Task: Set the "Adaptive logic" for "Unified adaptive streaming for DASH/HLS" to "Fixed Bandwidth".
Action: Mouse moved to (112, 15)
Screenshot: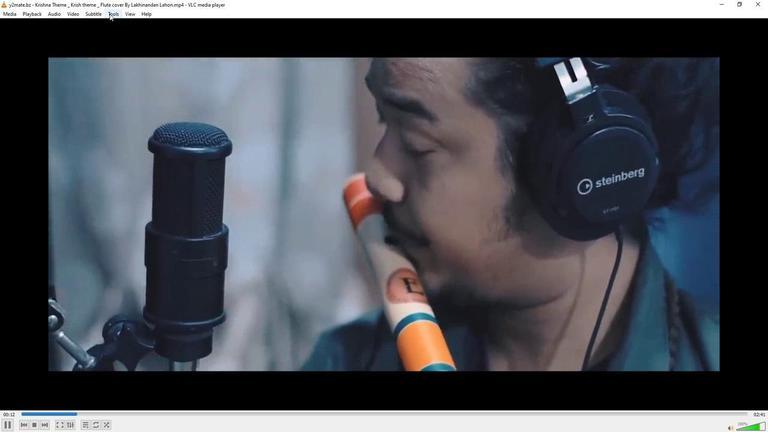 
Action: Mouse pressed left at (112, 15)
Screenshot: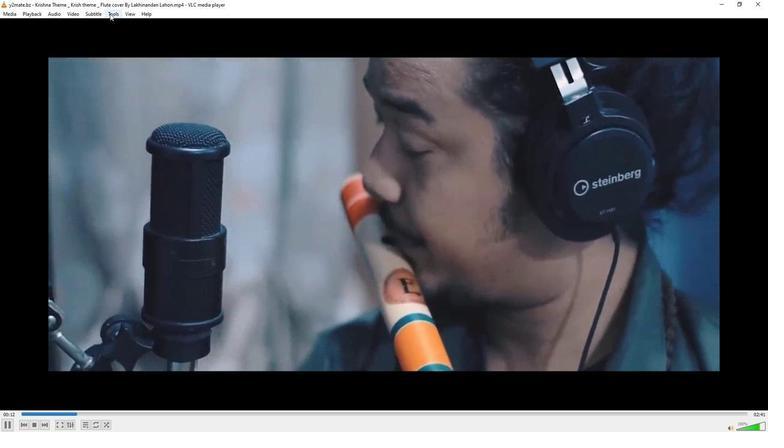 
Action: Mouse moved to (144, 115)
Screenshot: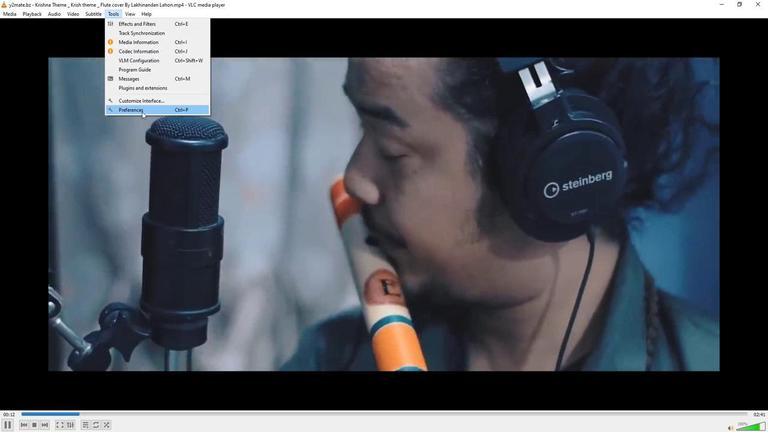 
Action: Mouse pressed left at (144, 115)
Screenshot: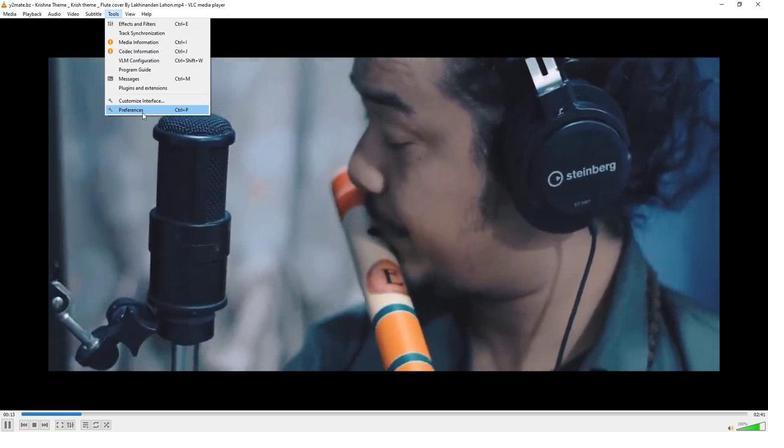 
Action: Mouse moved to (211, 338)
Screenshot: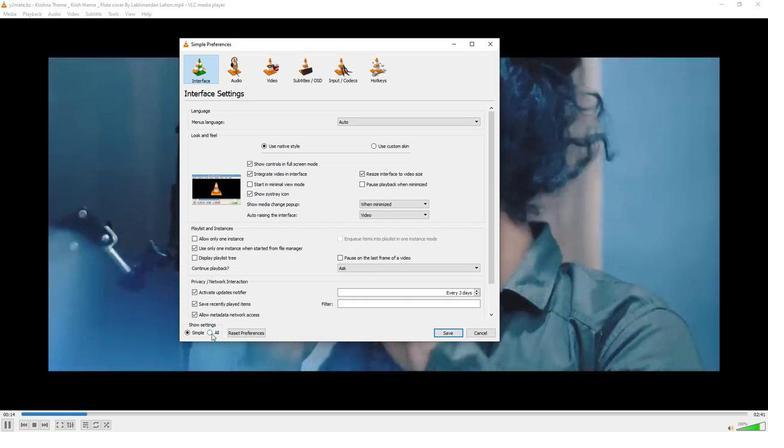 
Action: Mouse pressed left at (211, 338)
Screenshot: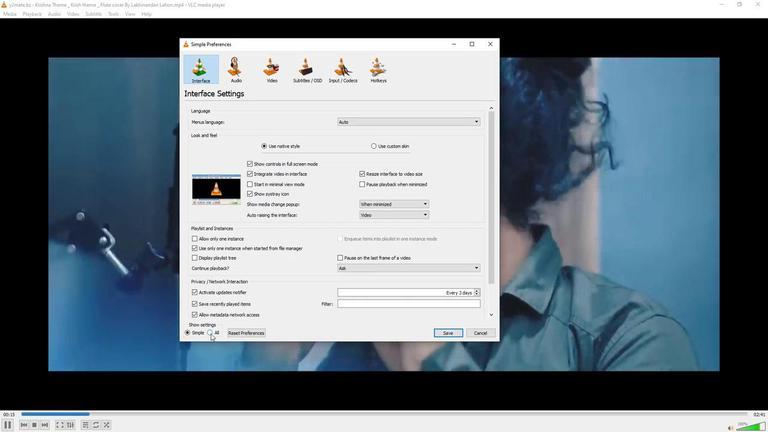 
Action: Mouse moved to (199, 223)
Screenshot: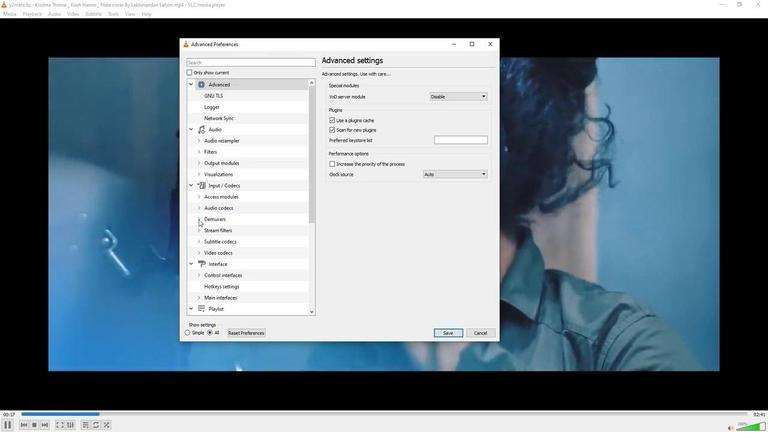 
Action: Mouse pressed left at (199, 223)
Screenshot: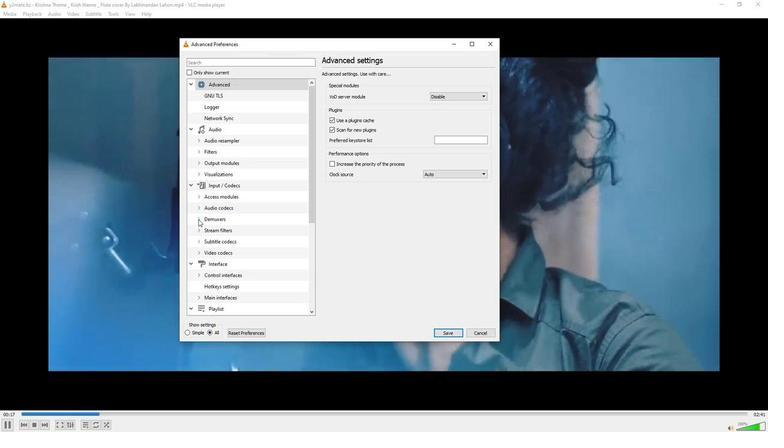
Action: Mouse moved to (213, 232)
Screenshot: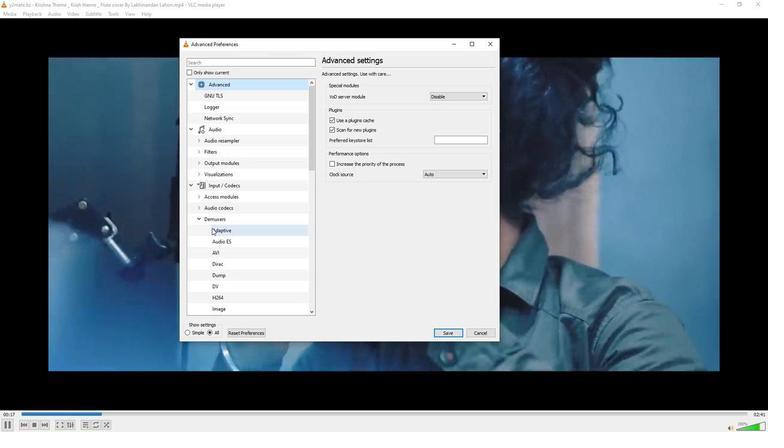 
Action: Mouse pressed left at (213, 232)
Screenshot: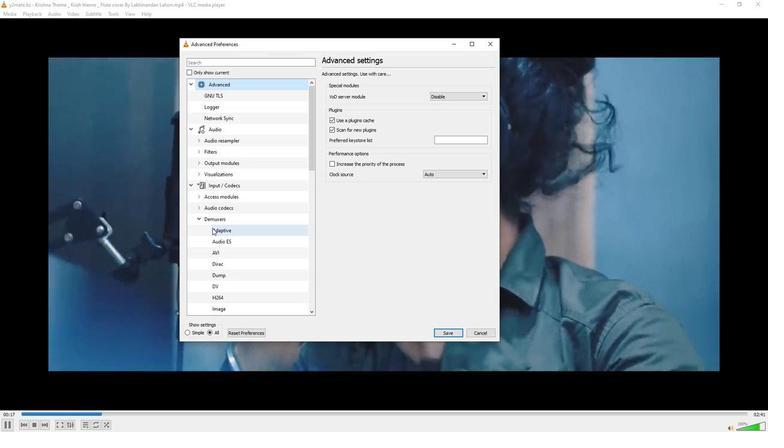 
Action: Mouse moved to (460, 88)
Screenshot: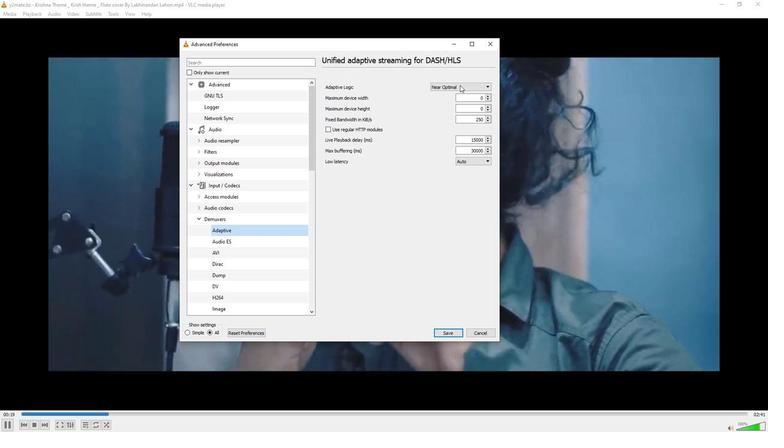 
Action: Mouse pressed left at (460, 88)
Screenshot: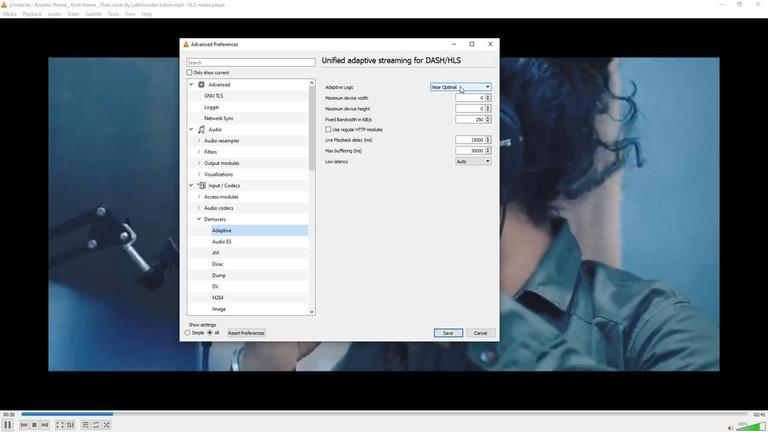 
Action: Mouse moved to (453, 117)
Screenshot: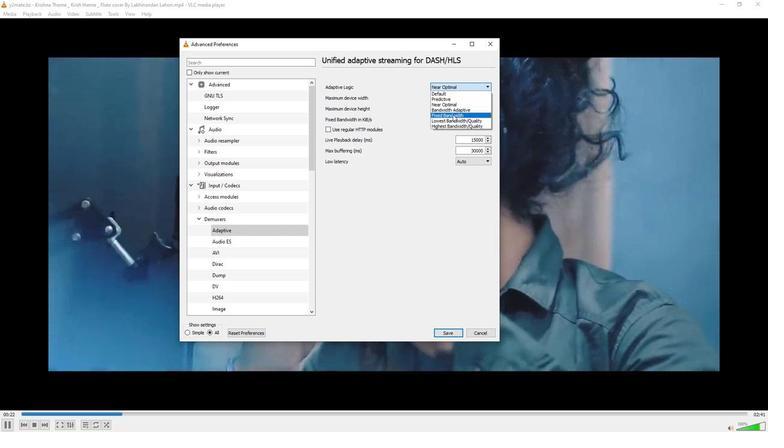 
Action: Mouse pressed left at (453, 117)
Screenshot: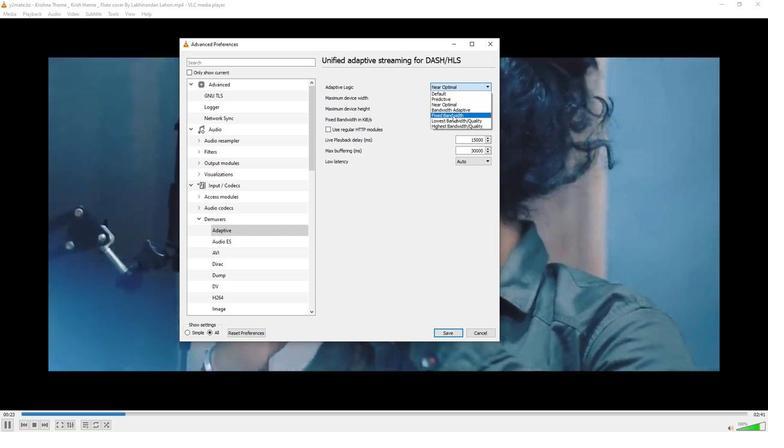 
Action: Mouse moved to (449, 217)
Screenshot: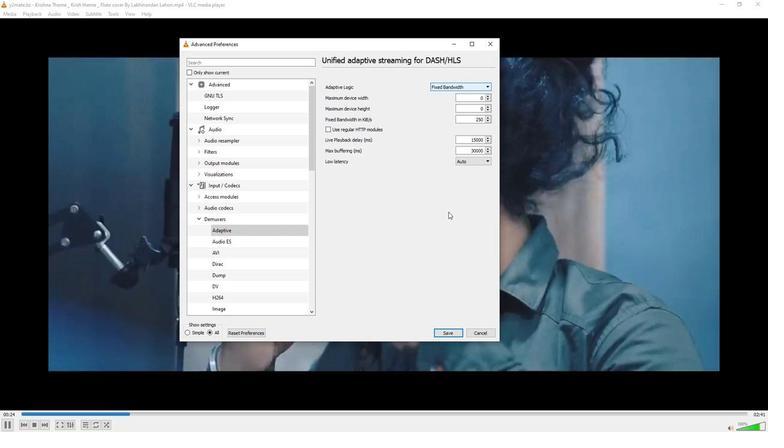 
